 Task: Set the marquee position for the marquee display to the left.
Action: Mouse moved to (109, 15)
Screenshot: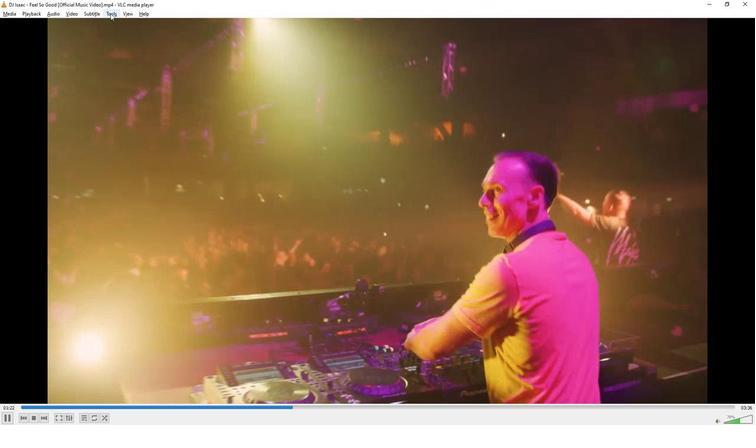 
Action: Mouse pressed left at (109, 15)
Screenshot: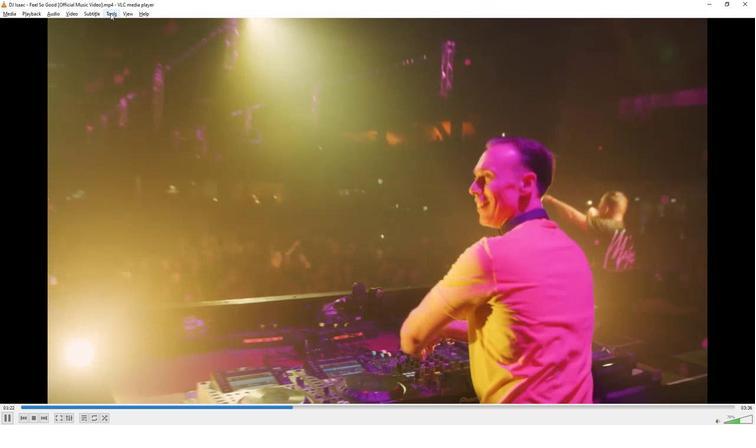 
Action: Mouse moved to (120, 107)
Screenshot: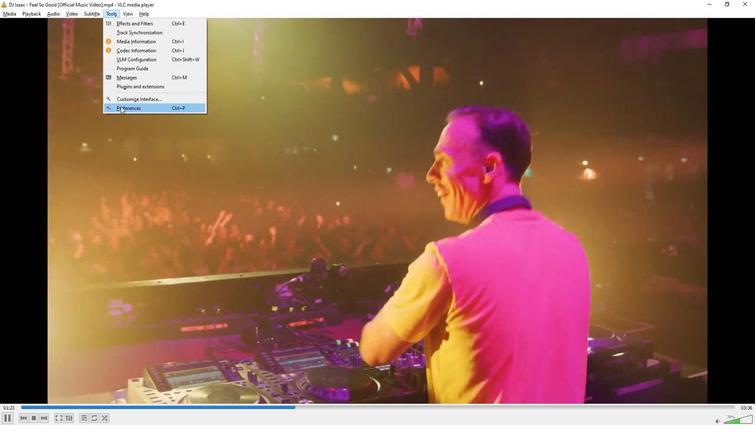 
Action: Mouse pressed left at (120, 107)
Screenshot: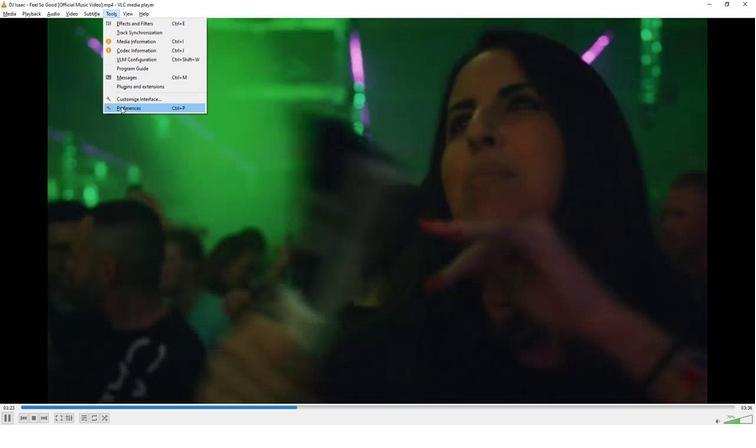 
Action: Mouse moved to (145, 338)
Screenshot: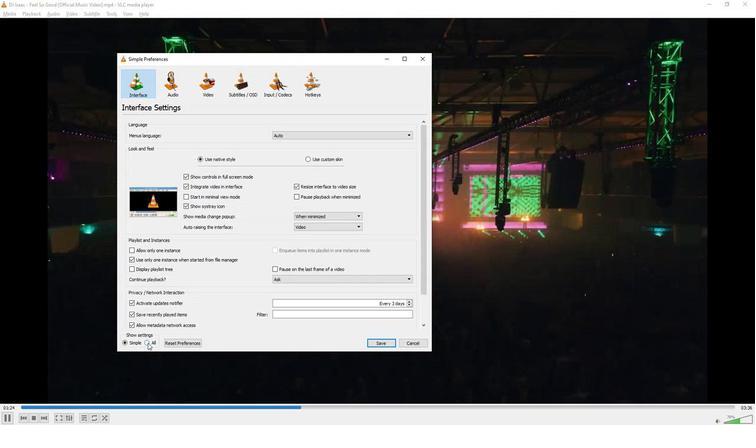 
Action: Mouse pressed left at (145, 338)
Screenshot: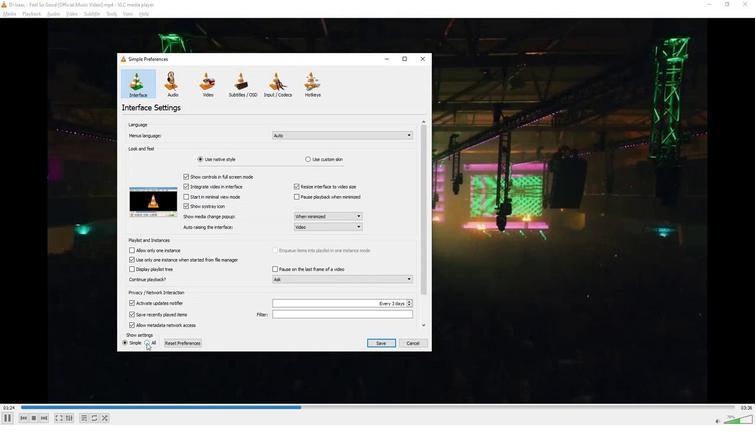 
Action: Mouse moved to (148, 301)
Screenshot: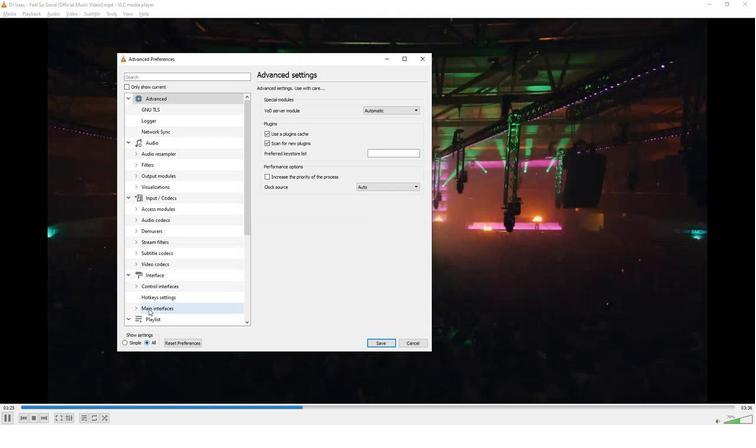 
Action: Mouse scrolled (148, 301) with delta (0, 0)
Screenshot: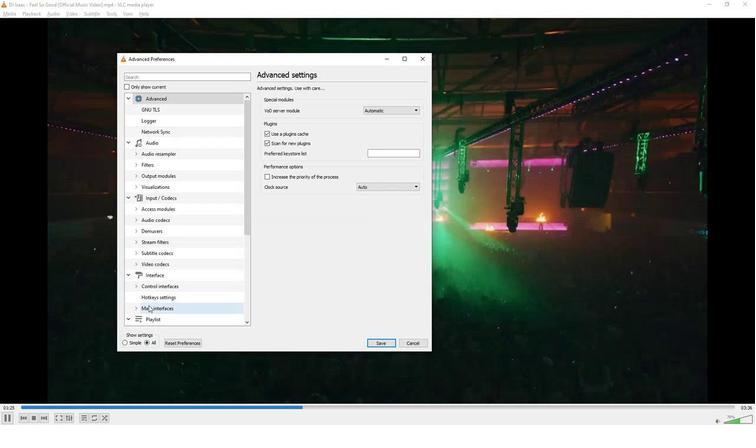 
Action: Mouse scrolled (148, 301) with delta (0, 0)
Screenshot: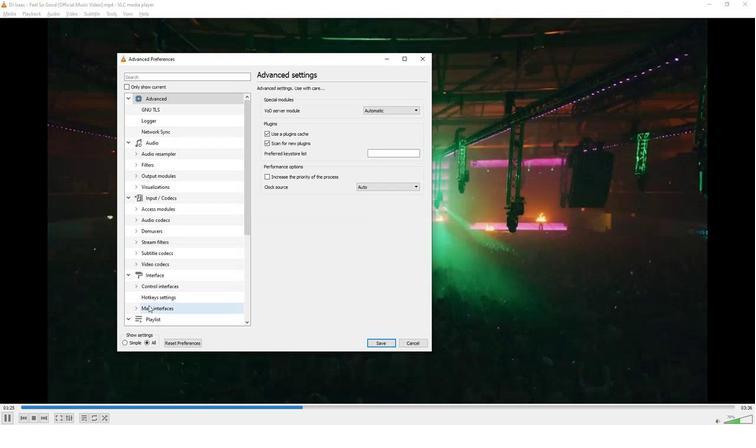 
Action: Mouse scrolled (148, 301) with delta (0, 0)
Screenshot: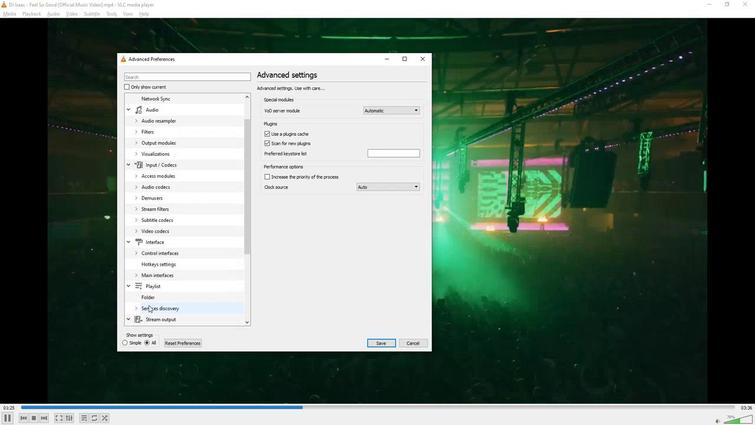 
Action: Mouse scrolled (148, 301) with delta (0, 0)
Screenshot: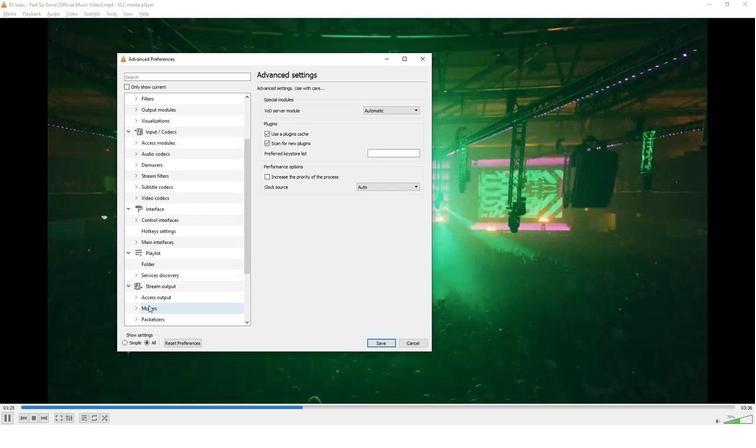 
Action: Mouse scrolled (148, 301) with delta (0, 0)
Screenshot: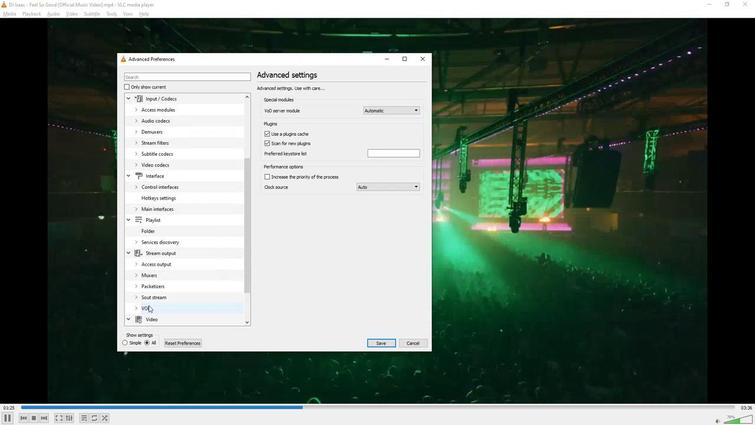 
Action: Mouse moved to (137, 315)
Screenshot: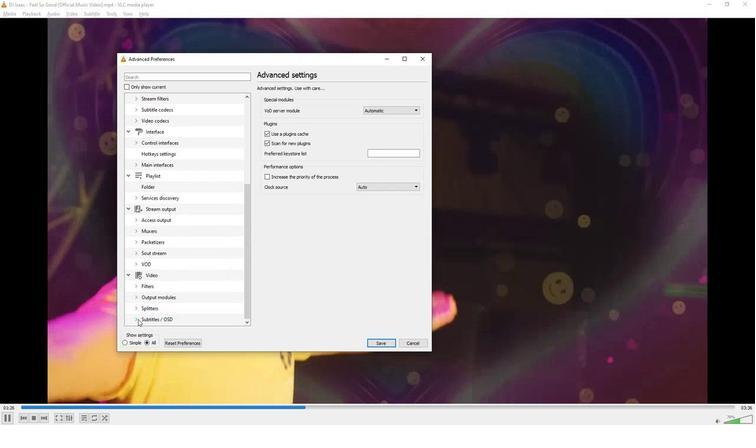 
Action: Mouse pressed left at (137, 315)
Screenshot: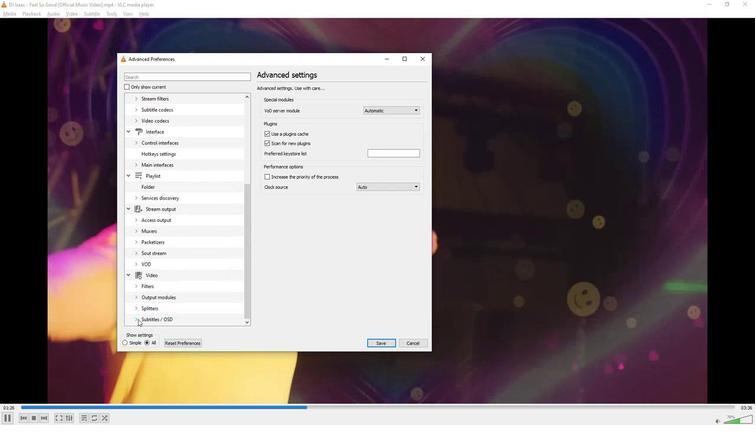 
Action: Mouse moved to (137, 311)
Screenshot: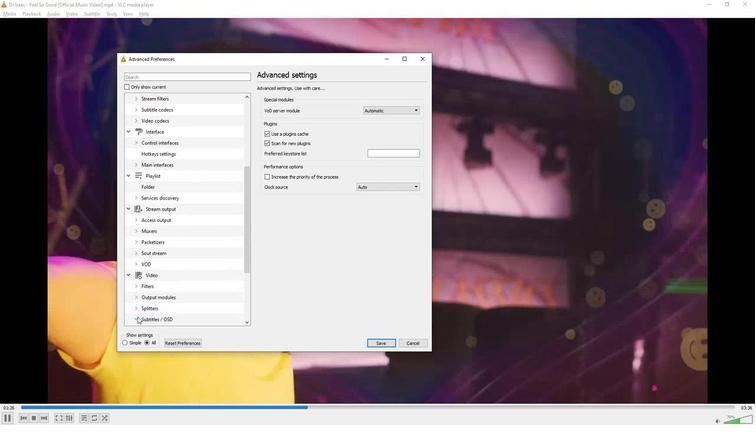 
Action: Mouse scrolled (137, 310) with delta (0, 0)
Screenshot: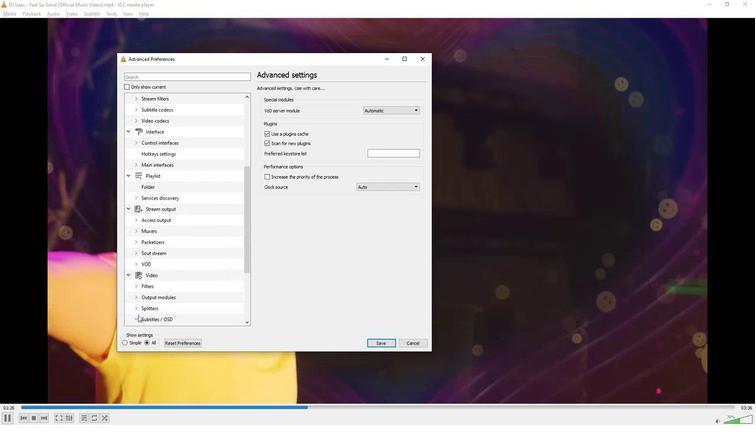 
Action: Mouse scrolled (137, 310) with delta (0, 0)
Screenshot: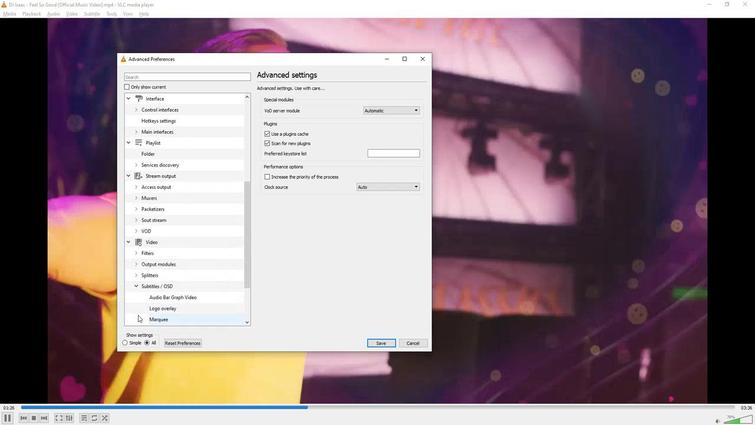 
Action: Mouse moved to (162, 279)
Screenshot: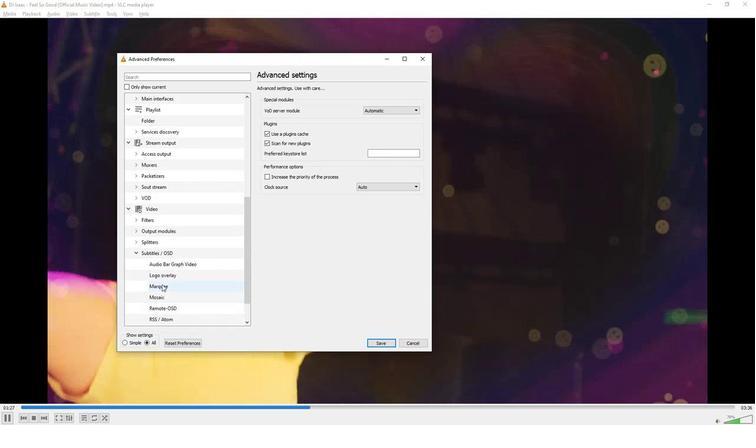 
Action: Mouse pressed left at (162, 279)
Screenshot: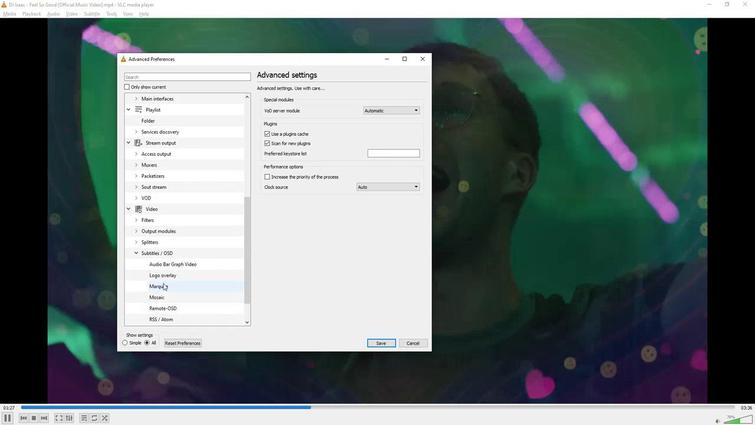 
Action: Mouse moved to (415, 152)
Screenshot: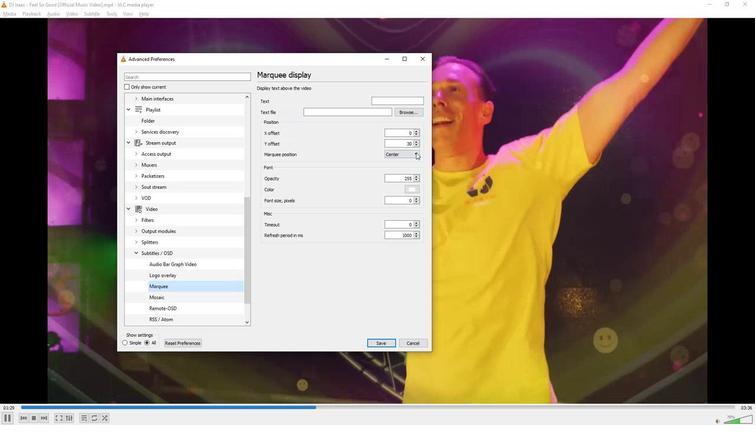 
Action: Mouse pressed left at (415, 152)
Screenshot: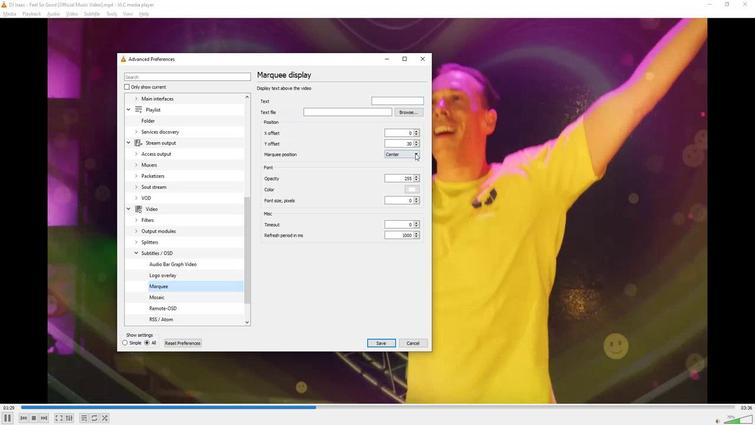
Action: Mouse moved to (401, 163)
Screenshot: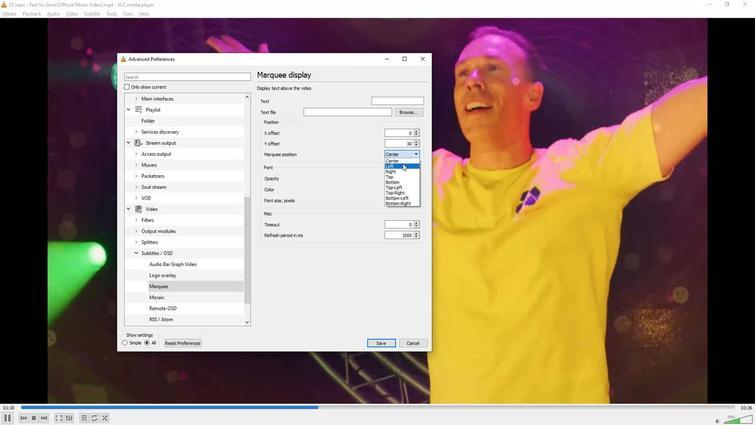 
Action: Mouse pressed left at (401, 163)
Screenshot: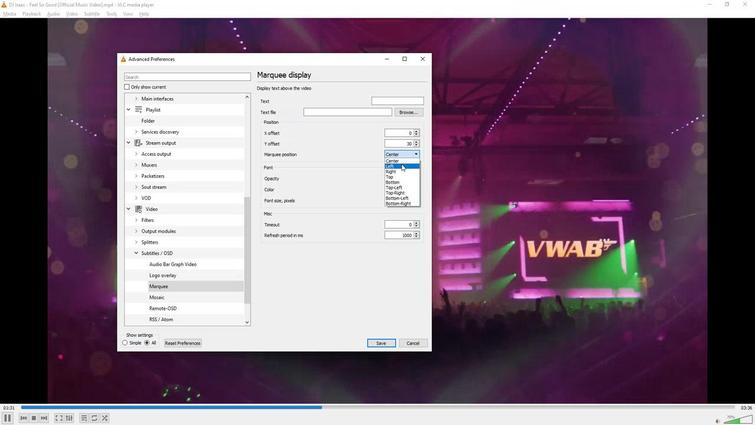 
Action: Mouse moved to (334, 257)
Screenshot: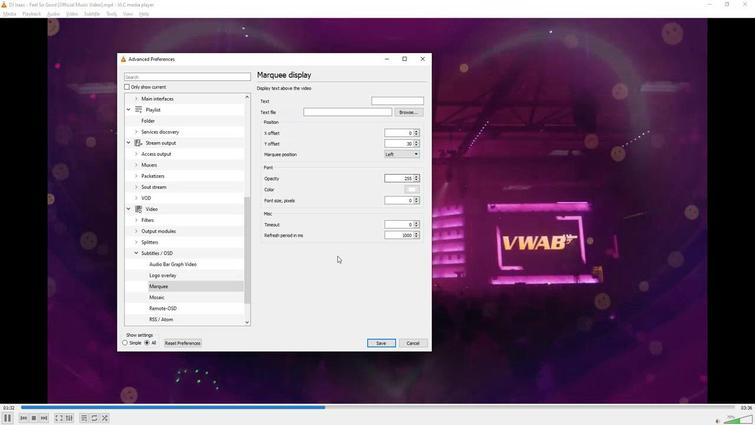 
